 Task: Look for products with peach flavor.
Action: Mouse moved to (19, 88)
Screenshot: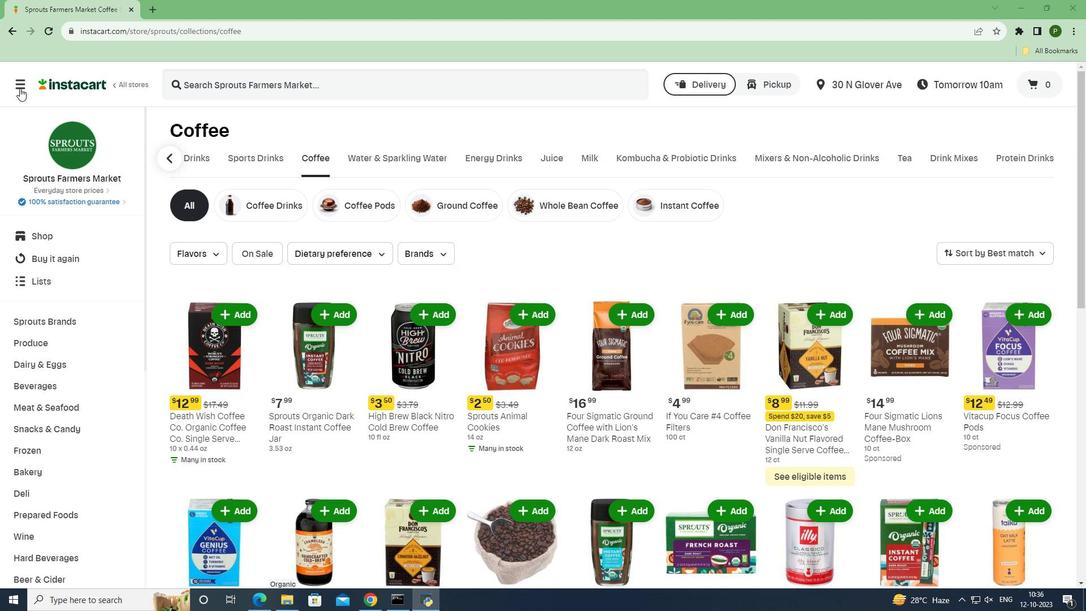 
Action: Mouse pressed left at (19, 88)
Screenshot: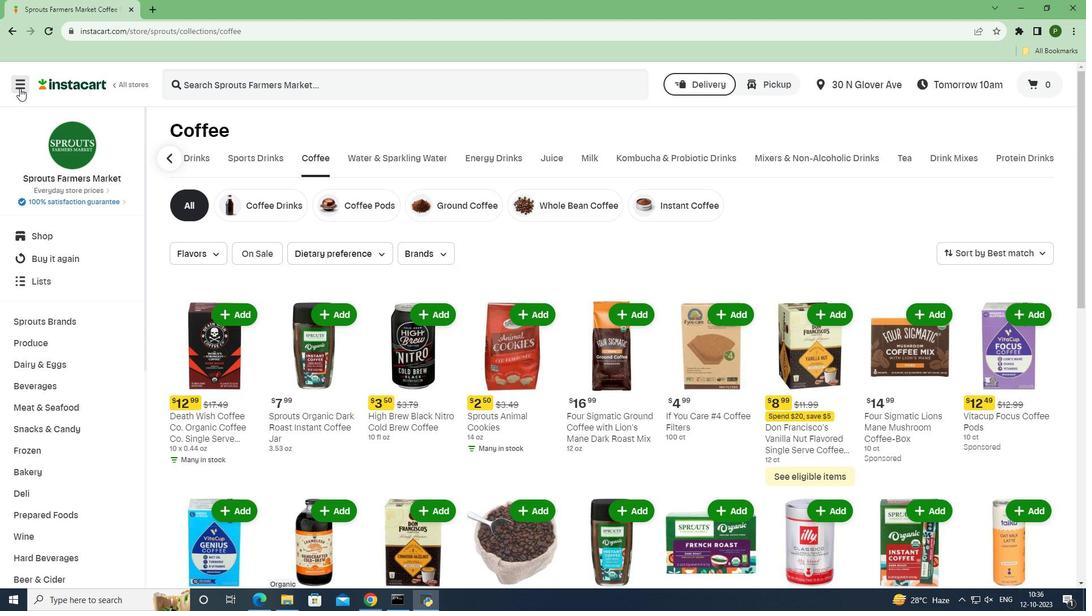 
Action: Mouse moved to (37, 298)
Screenshot: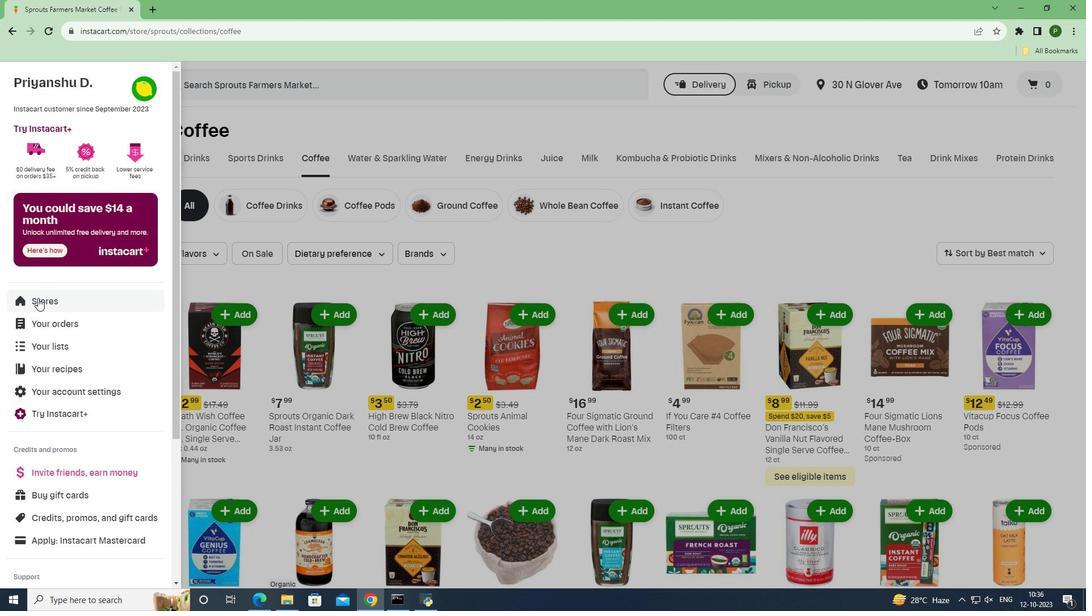 
Action: Mouse pressed left at (37, 298)
Screenshot: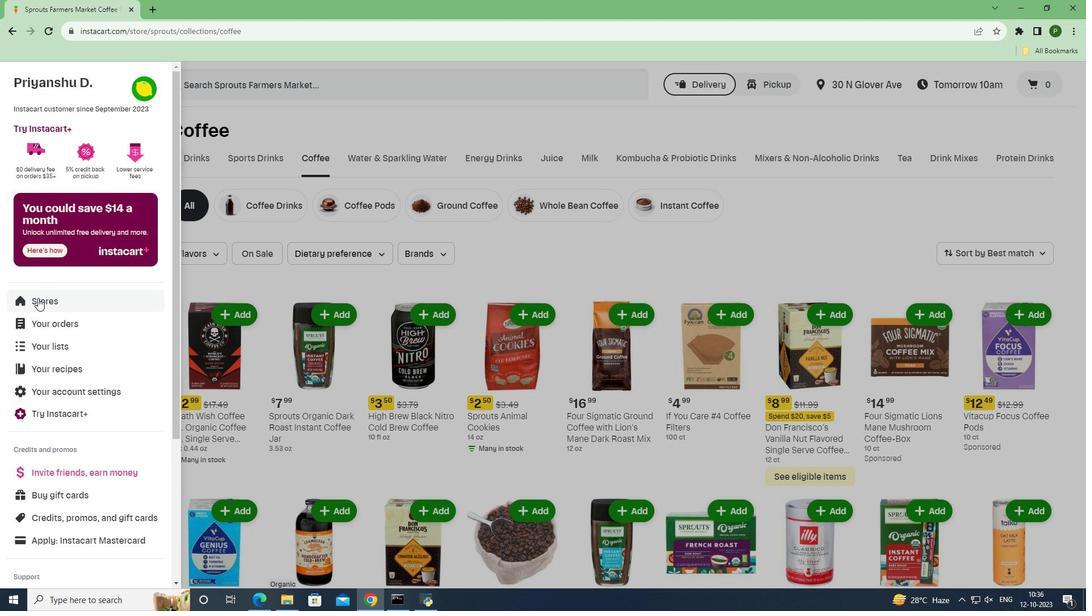 
Action: Mouse moved to (280, 135)
Screenshot: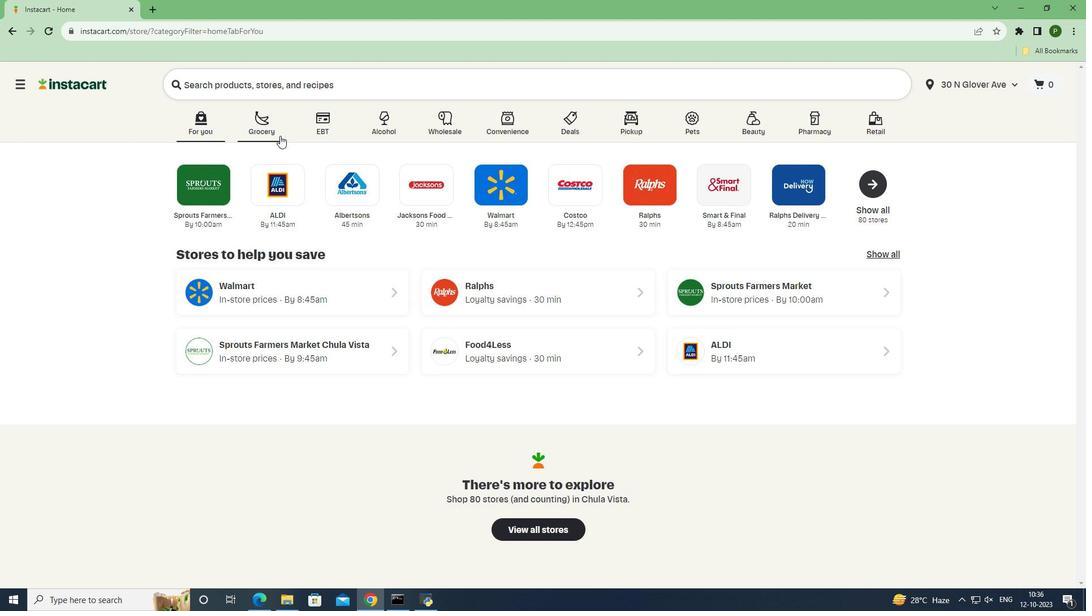 
Action: Mouse pressed left at (280, 135)
Screenshot: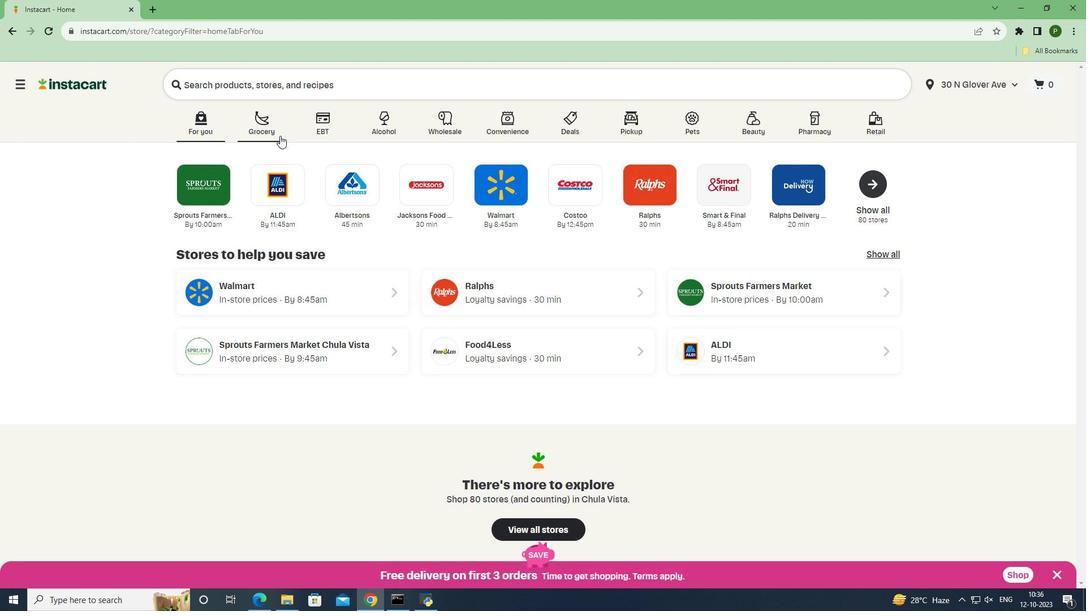 
Action: Mouse moved to (440, 264)
Screenshot: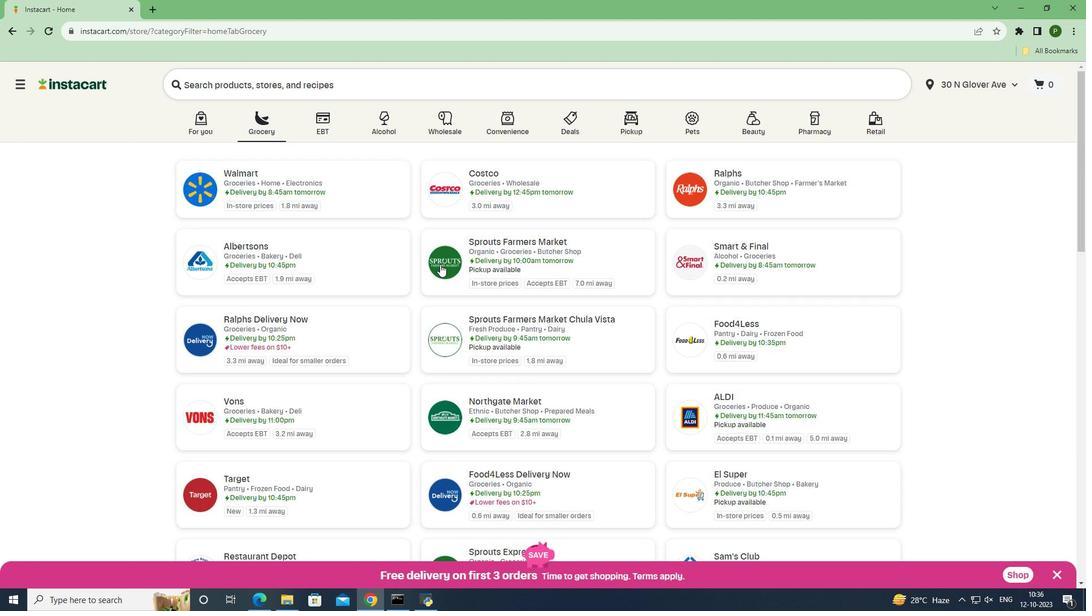 
Action: Mouse pressed left at (440, 264)
Screenshot: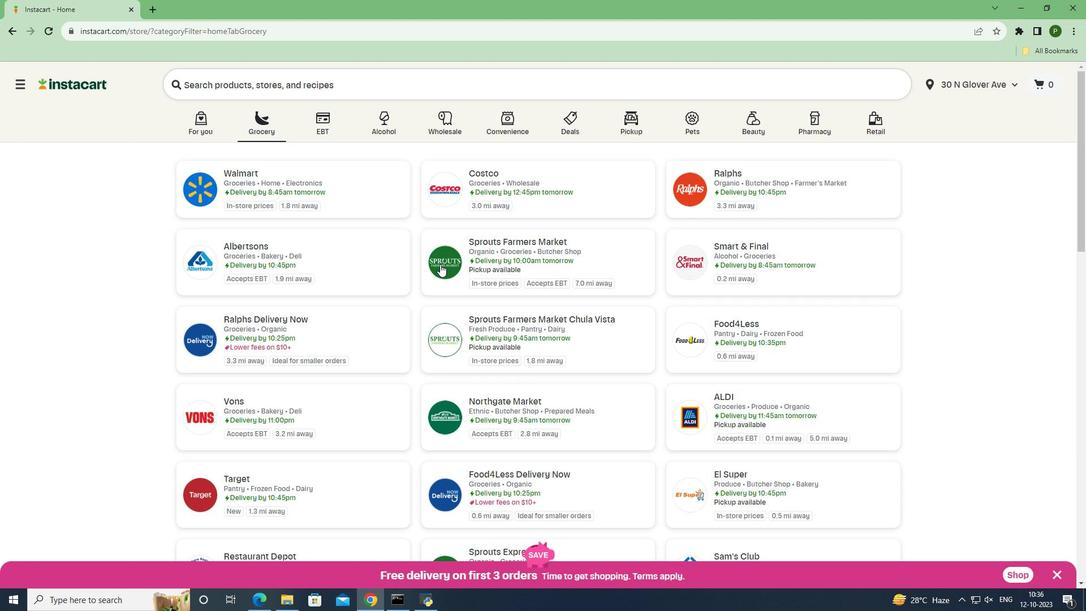 
Action: Mouse moved to (96, 384)
Screenshot: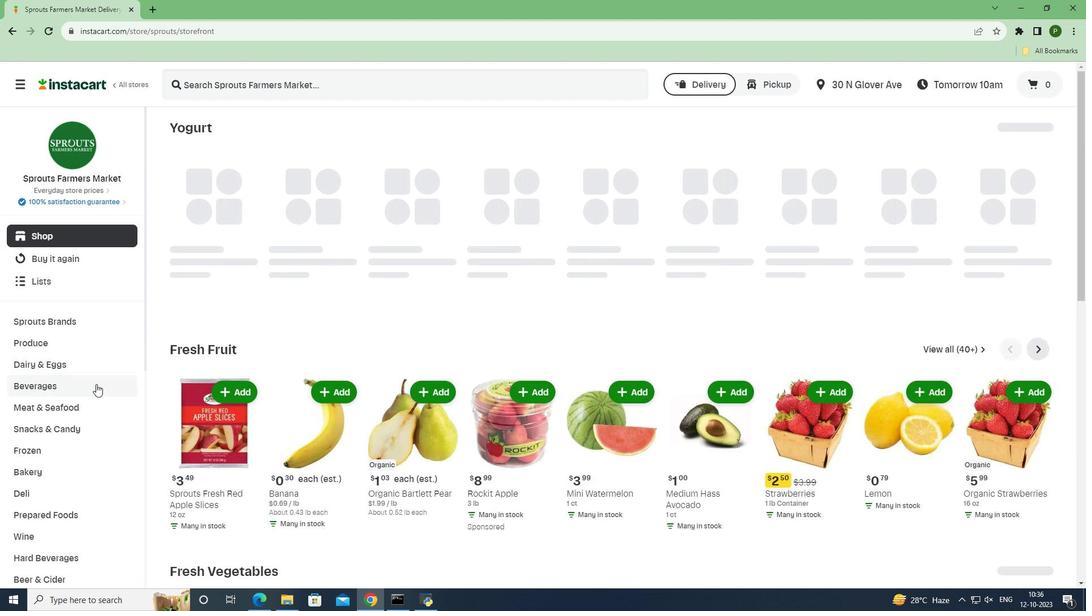 
Action: Mouse pressed left at (96, 384)
Screenshot: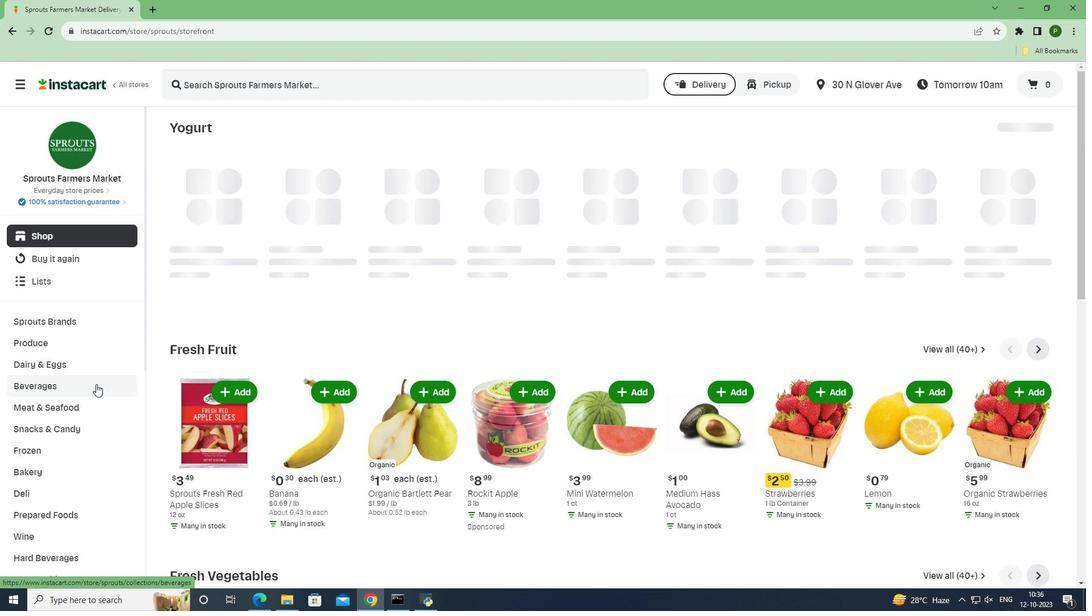 
Action: Mouse moved to (486, 156)
Screenshot: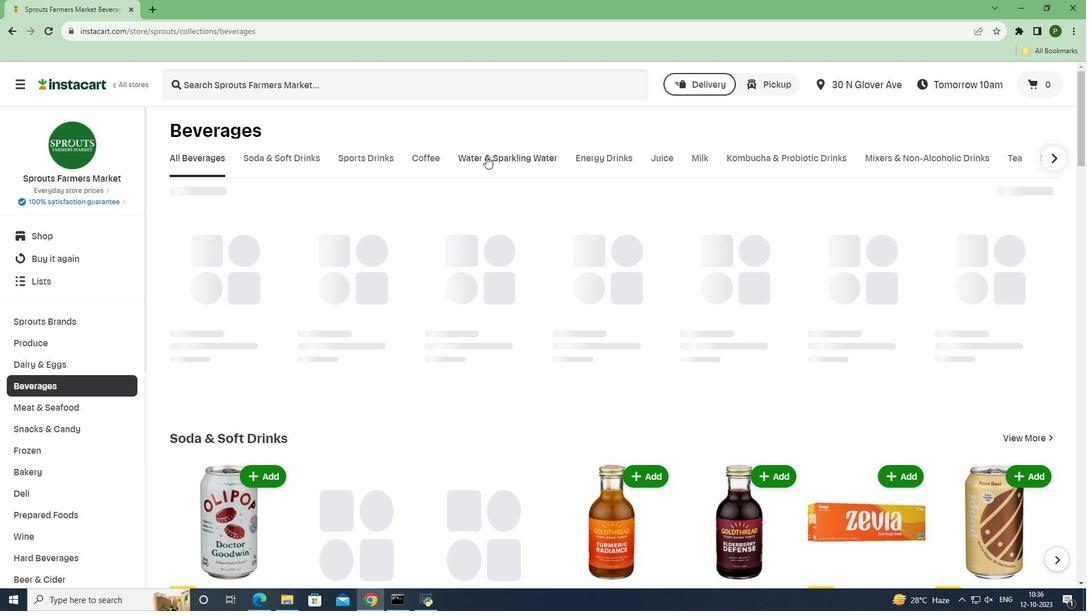 
Action: Mouse pressed left at (486, 156)
Screenshot: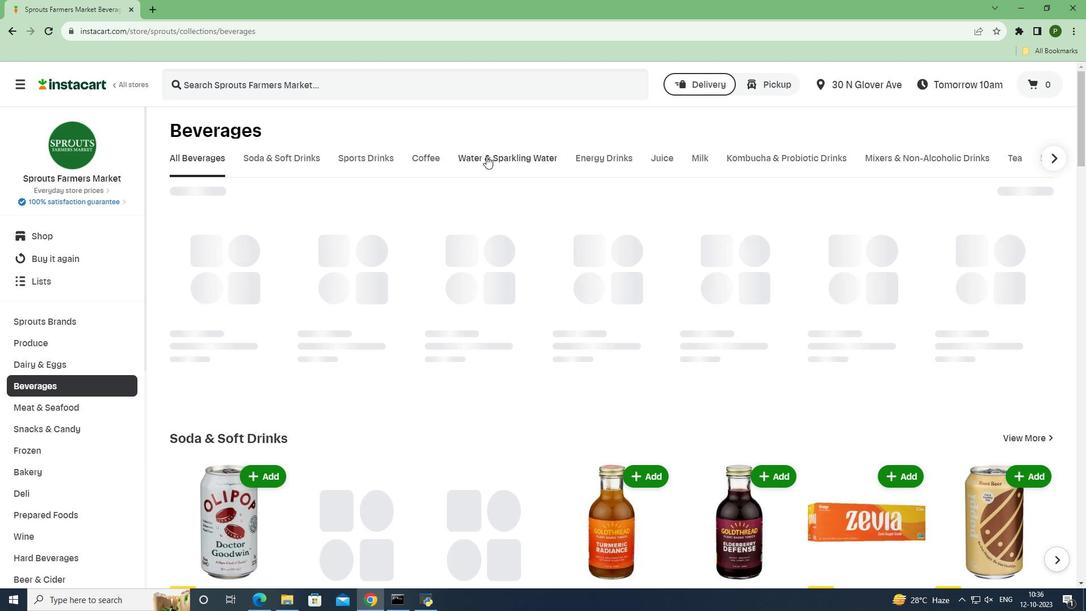 
Action: Mouse moved to (201, 252)
Screenshot: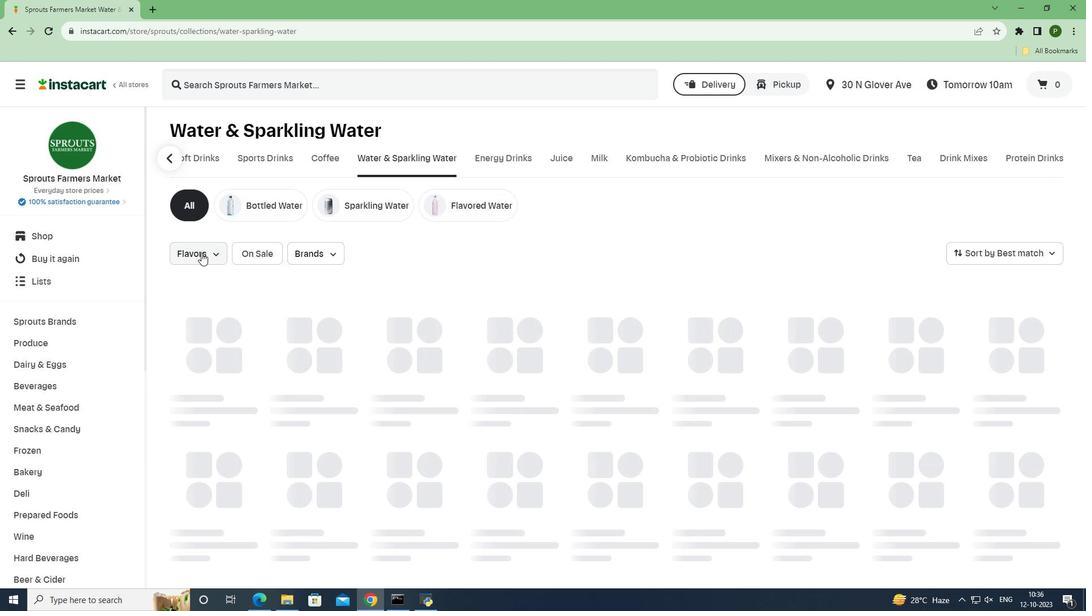 
Action: Mouse pressed left at (201, 252)
Screenshot: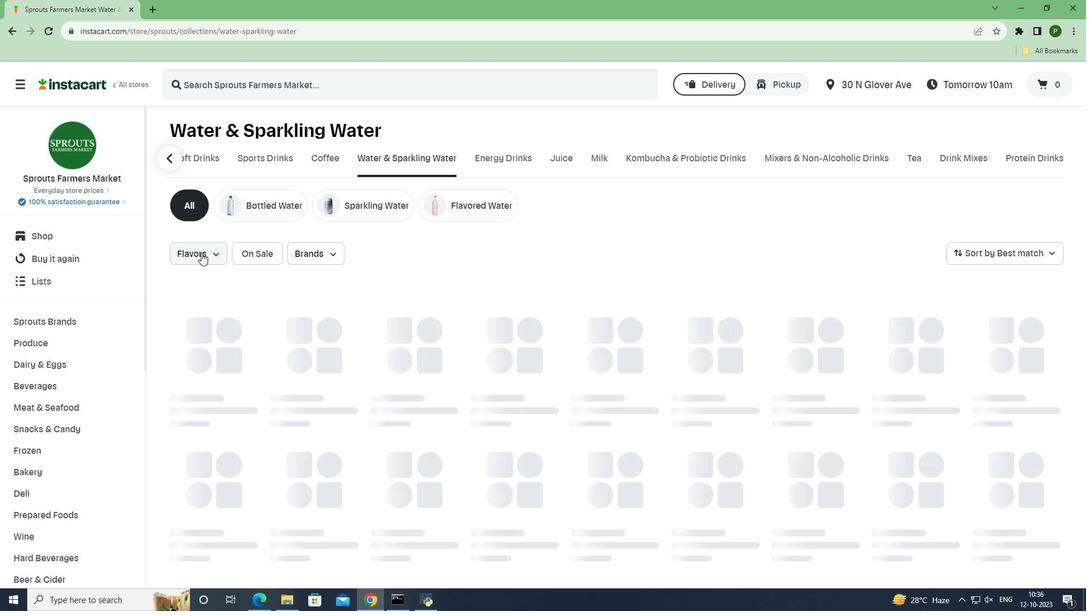 
Action: Mouse moved to (198, 336)
Screenshot: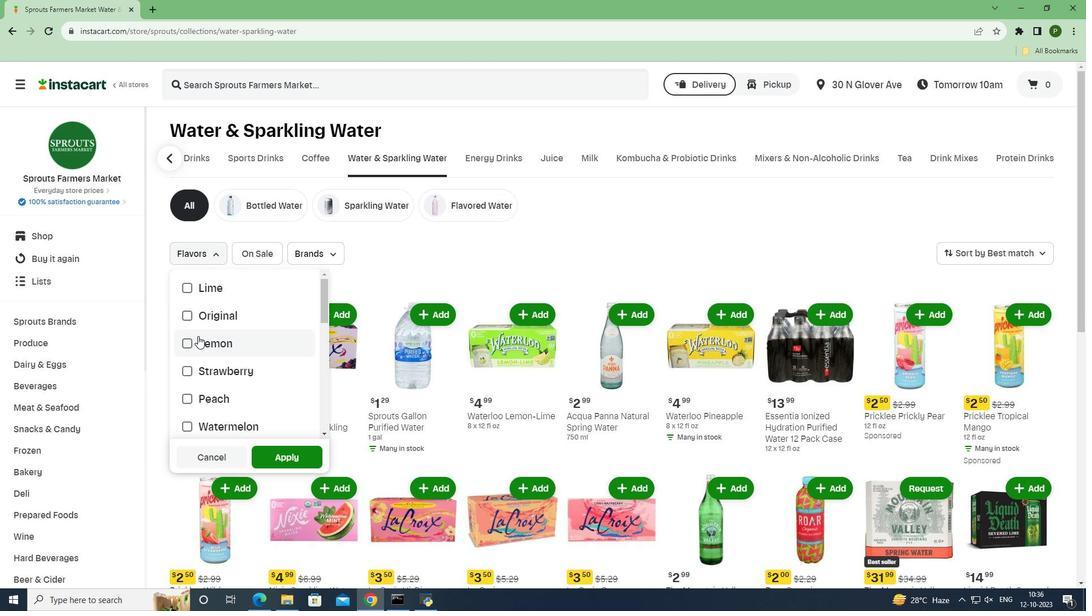 
Action: Mouse scrolled (198, 335) with delta (0, 0)
Screenshot: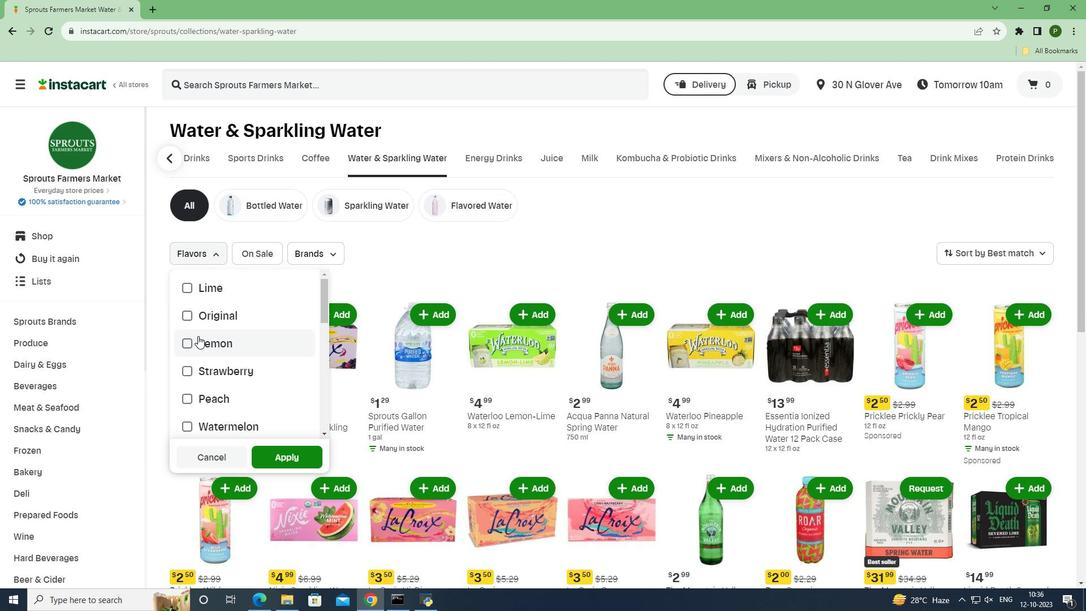 
Action: Mouse pressed left at (198, 336)
Screenshot: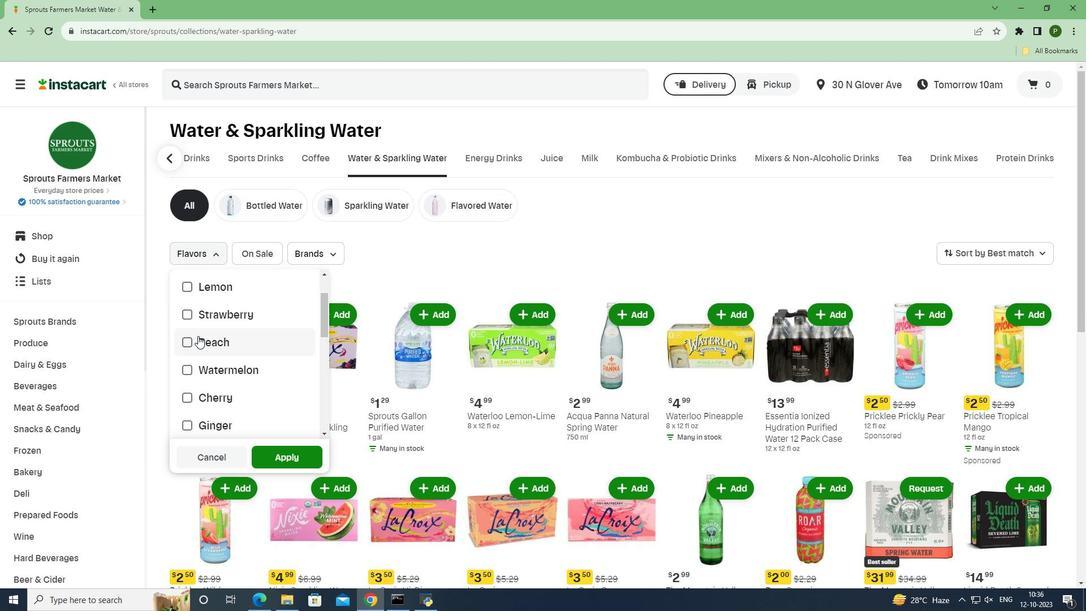 
Action: Mouse moved to (289, 453)
Screenshot: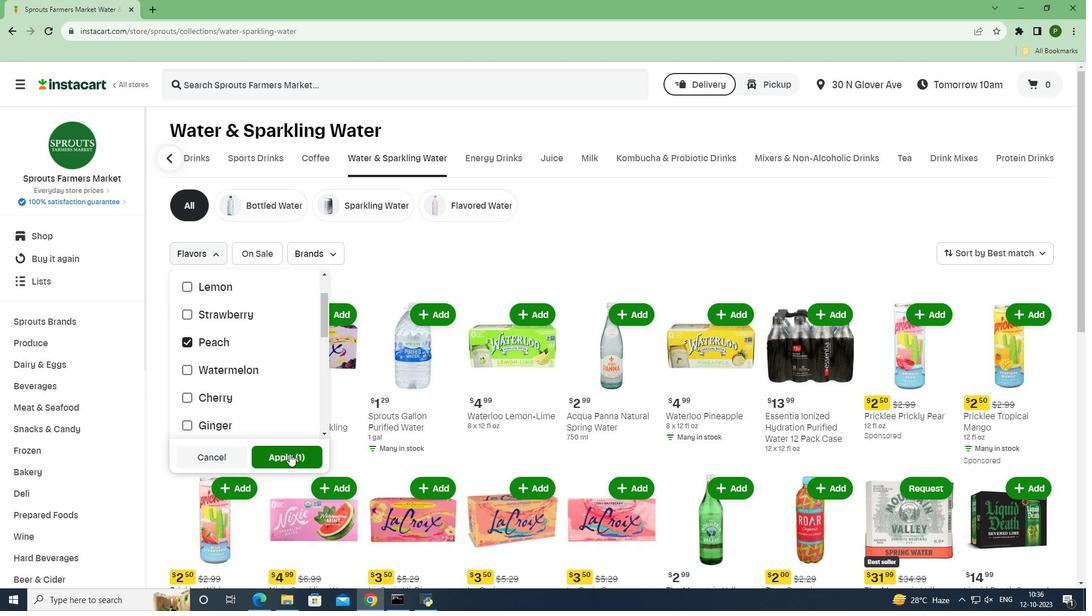 
Action: Mouse pressed left at (289, 453)
Screenshot: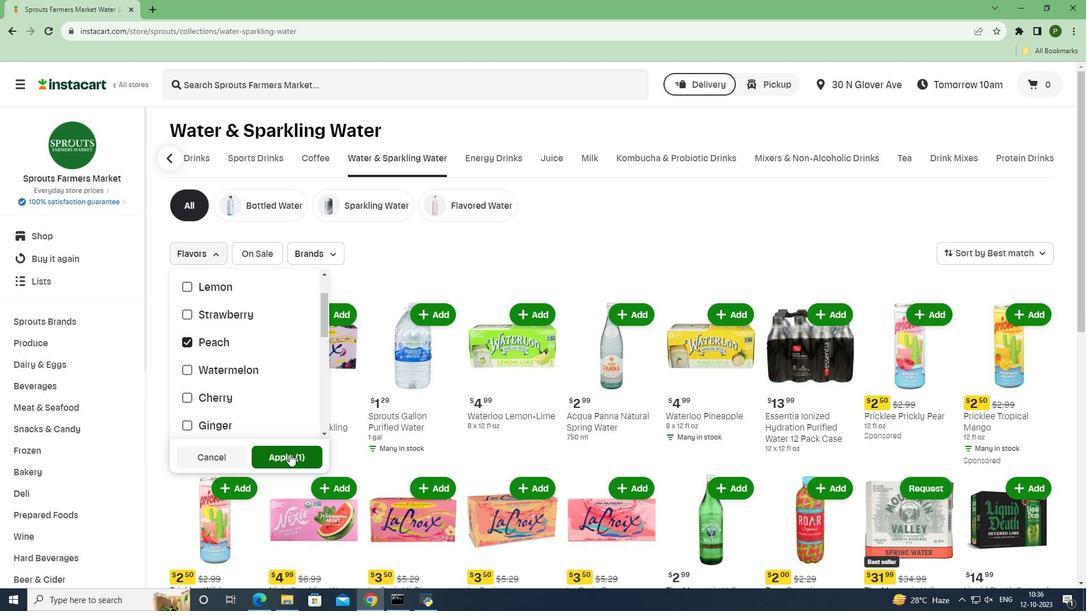 
Action: Mouse moved to (615, 488)
Screenshot: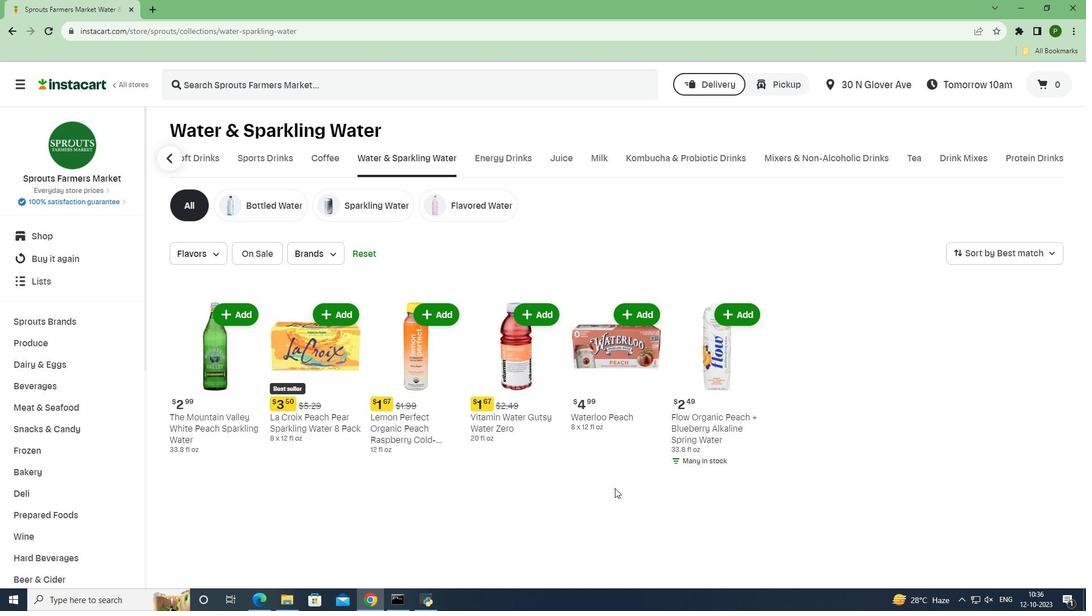 
